 Task: Add Member Danyal Ozair to Card Card0011 in Board Board0003 in Development in Trello
Action: Mouse moved to (661, 101)
Screenshot: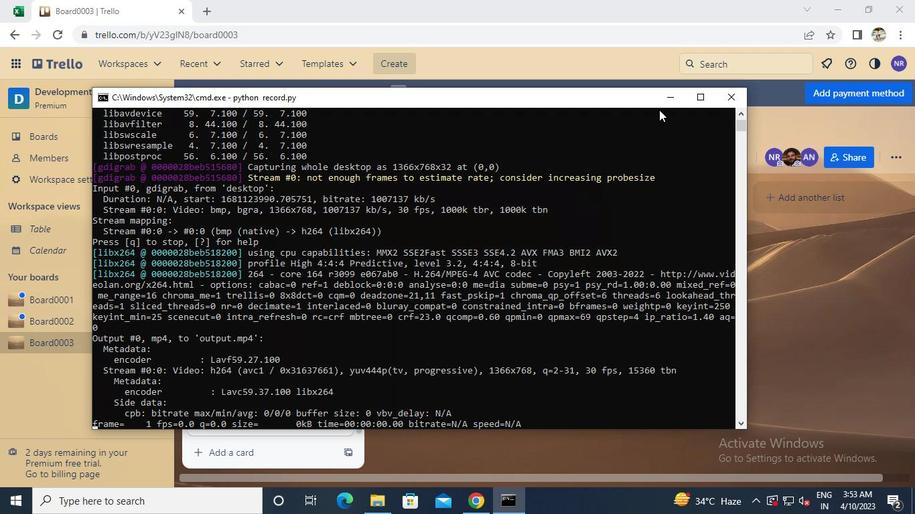 
Action: Mouse pressed left at (661, 101)
Screenshot: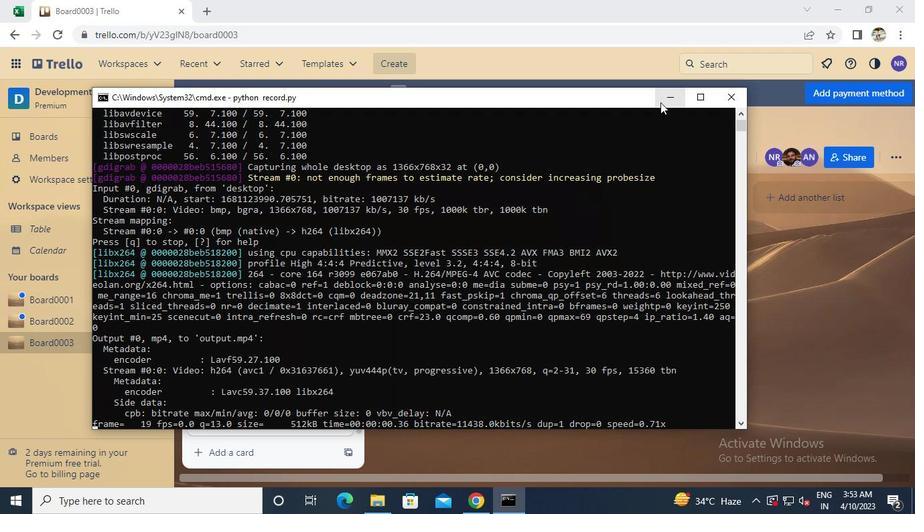 
Action: Mouse moved to (302, 395)
Screenshot: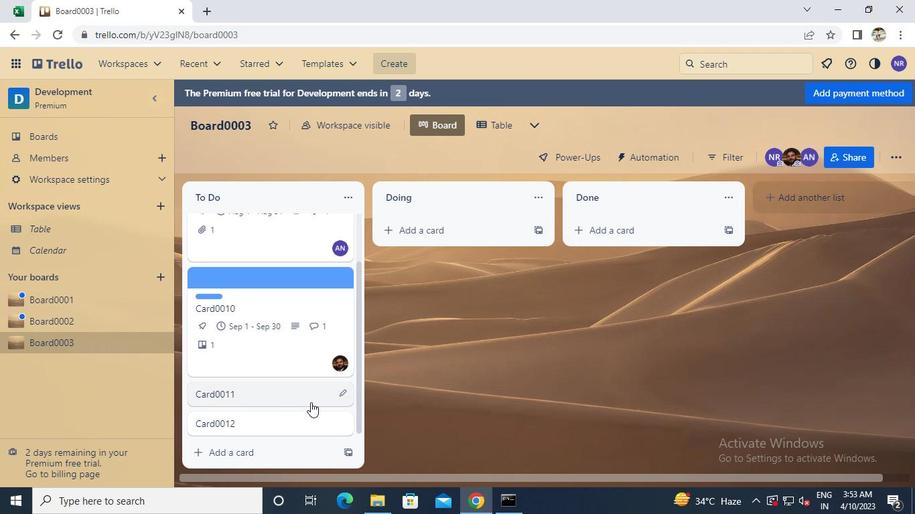
Action: Mouse pressed left at (302, 395)
Screenshot: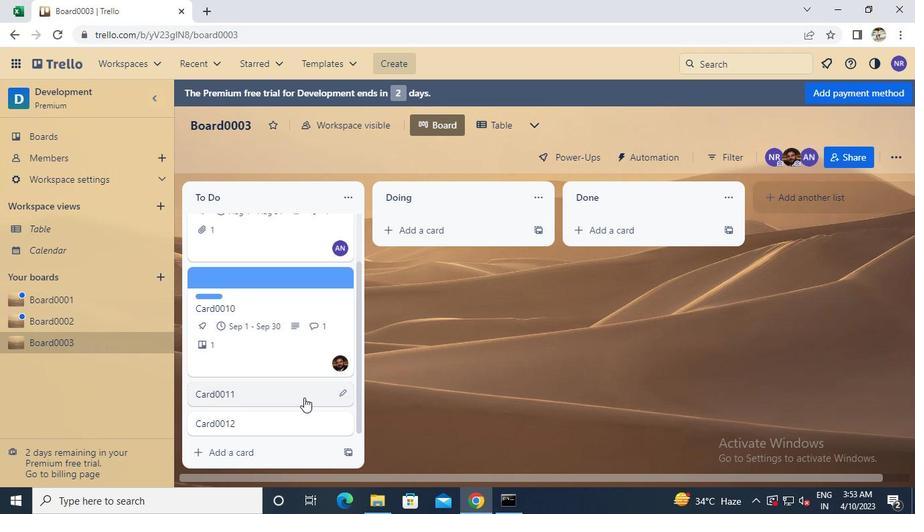 
Action: Mouse moved to (611, 217)
Screenshot: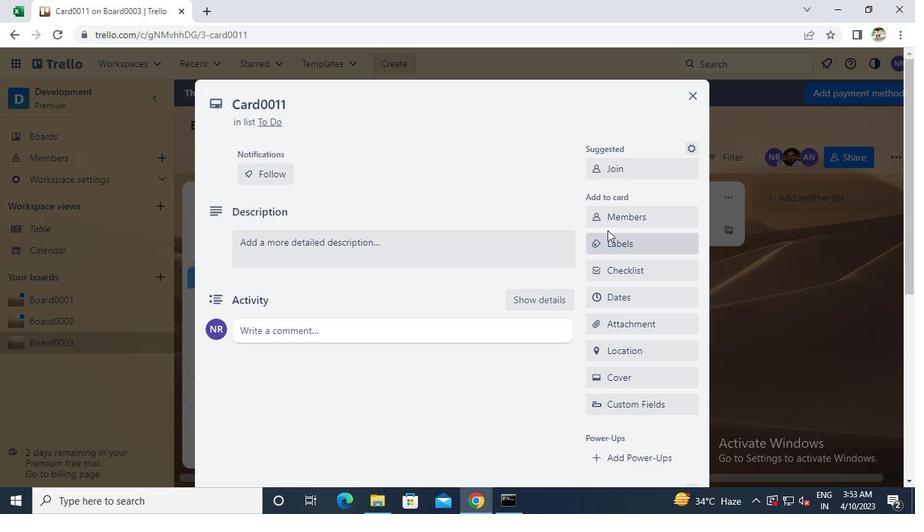 
Action: Mouse pressed left at (611, 217)
Screenshot: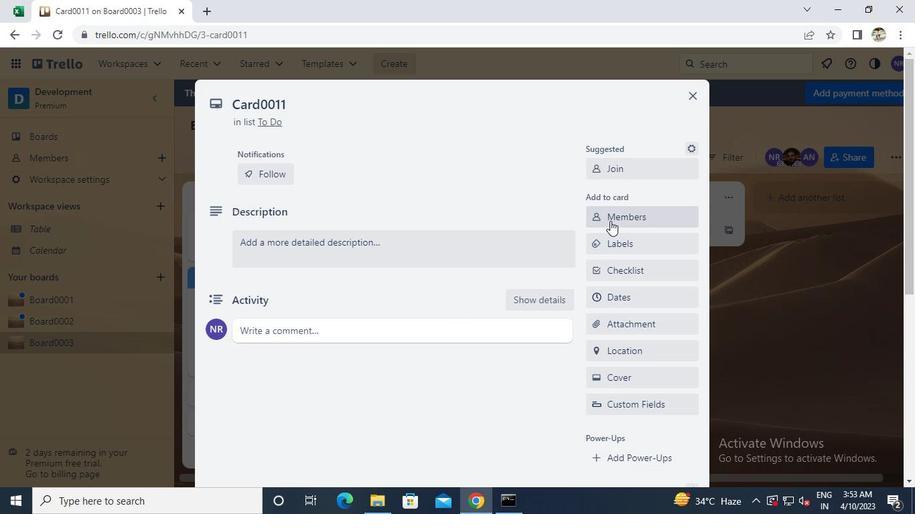 
Action: Keyboard d
Screenshot: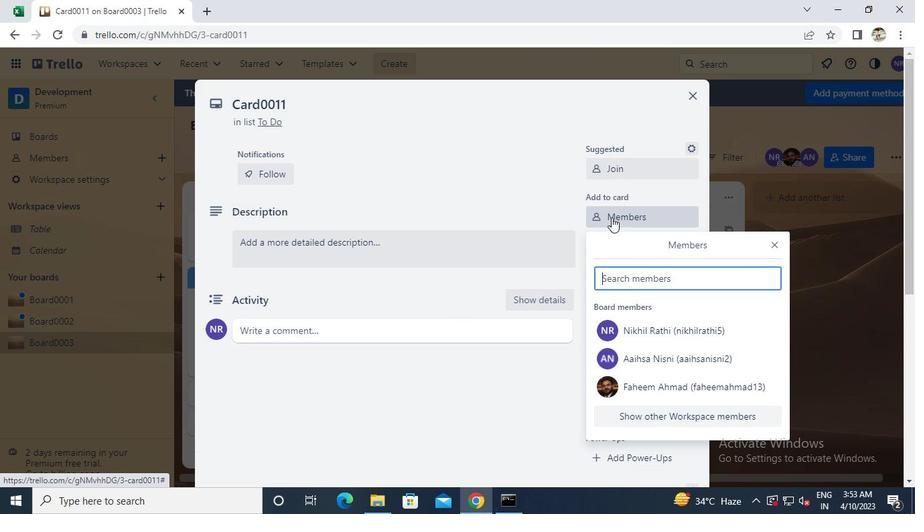 
Action: Mouse moved to (643, 392)
Screenshot: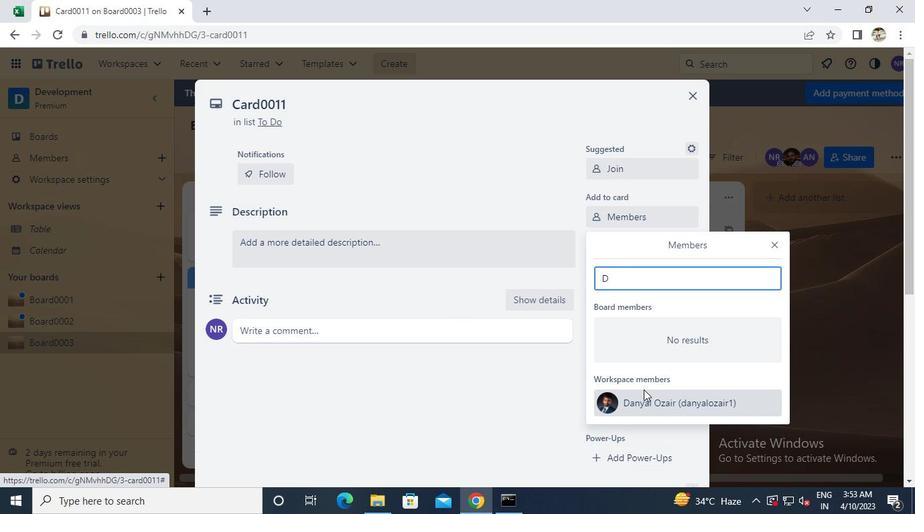 
Action: Mouse pressed left at (643, 392)
Screenshot: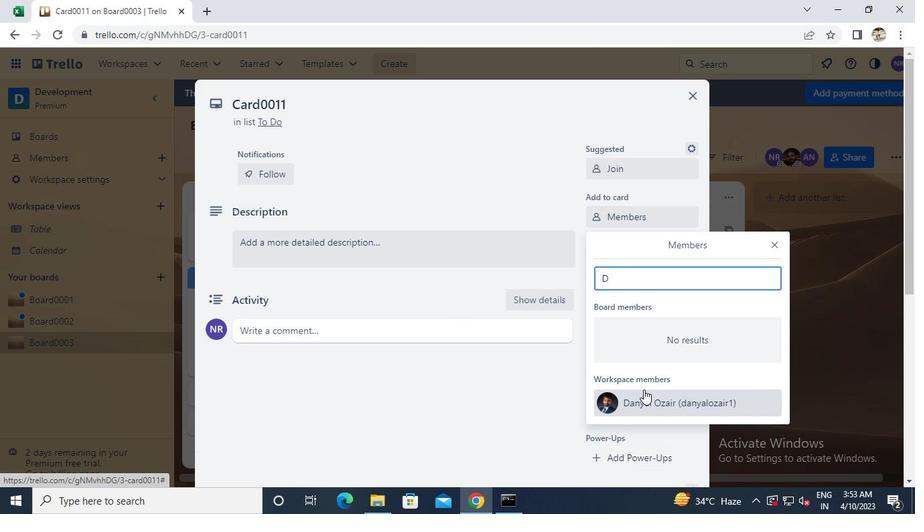 
Action: Mouse moved to (687, 93)
Screenshot: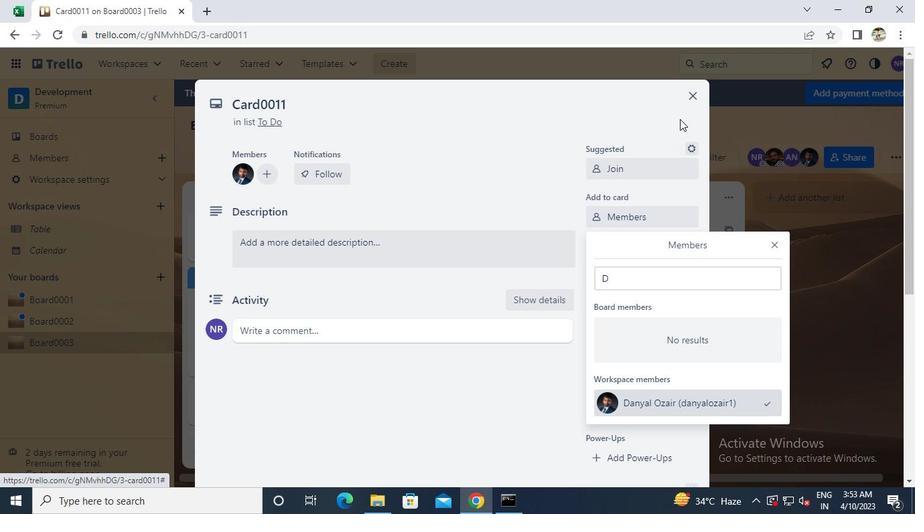 
Action: Mouse pressed left at (687, 93)
Screenshot: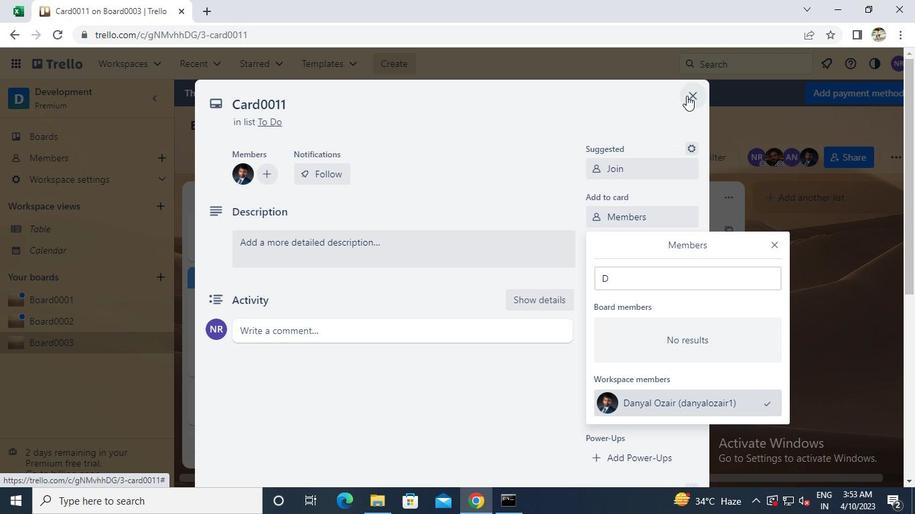 
Action: Mouse moved to (508, 505)
Screenshot: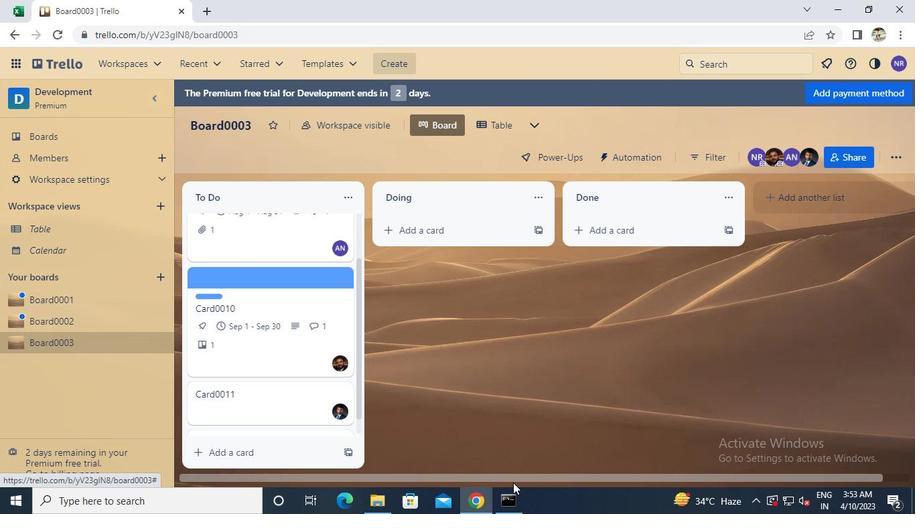 
Action: Mouse pressed left at (508, 505)
Screenshot: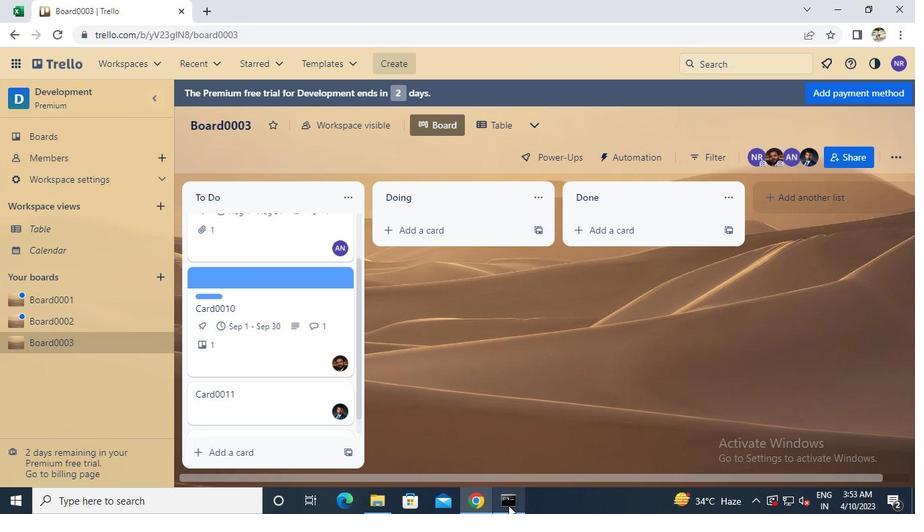 
Action: Mouse moved to (725, 96)
Screenshot: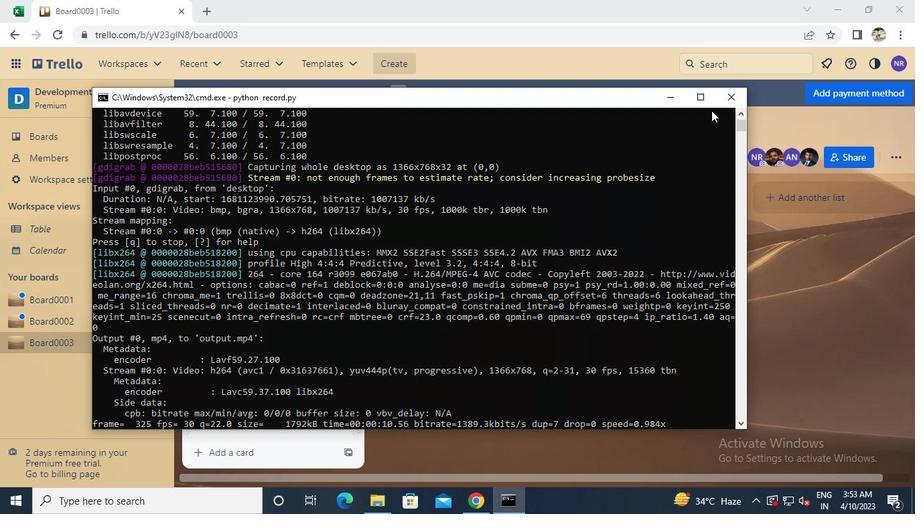
Action: Mouse pressed left at (725, 96)
Screenshot: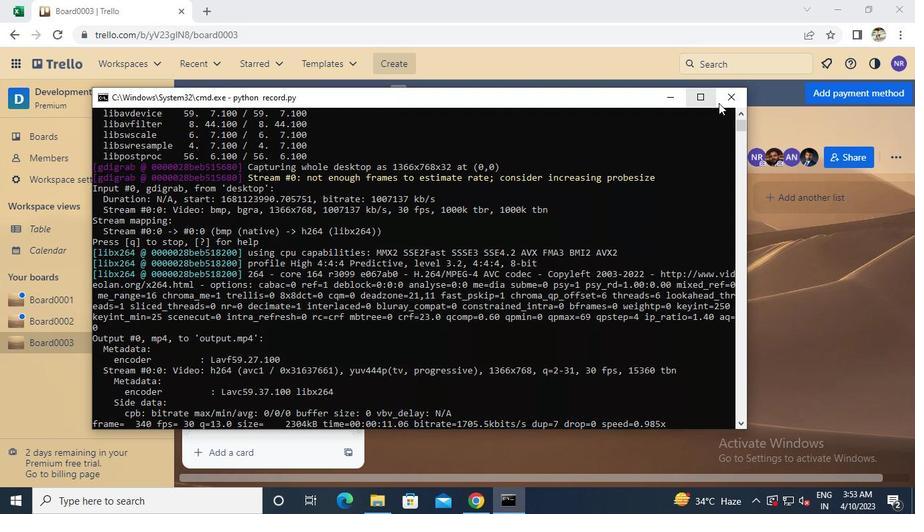 
